 Task: Set the item due "the next working day".
Action: Mouse moved to (953, 242)
Screenshot: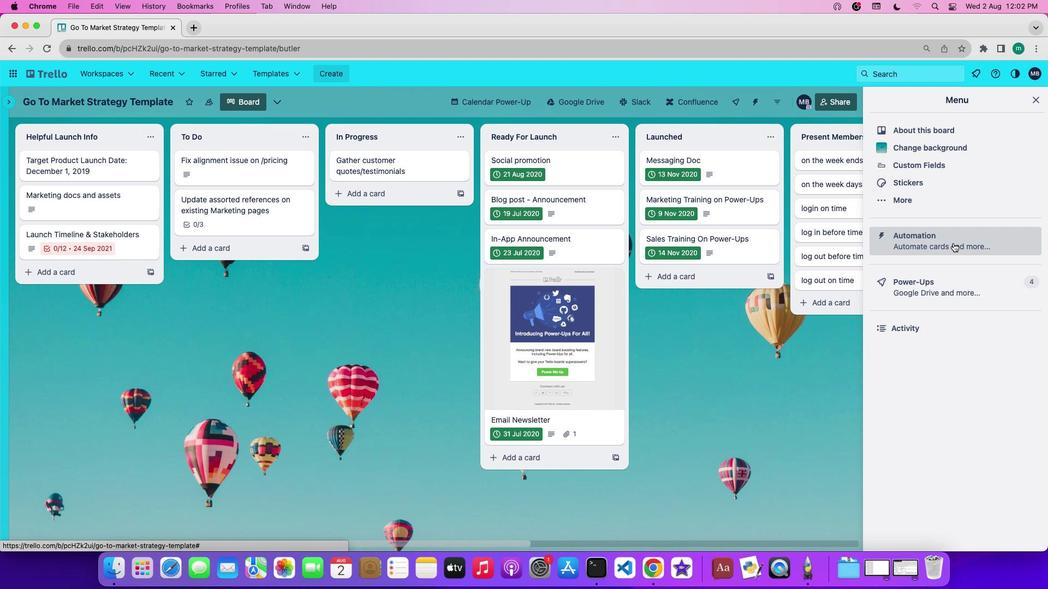 
Action: Mouse pressed left at (953, 242)
Screenshot: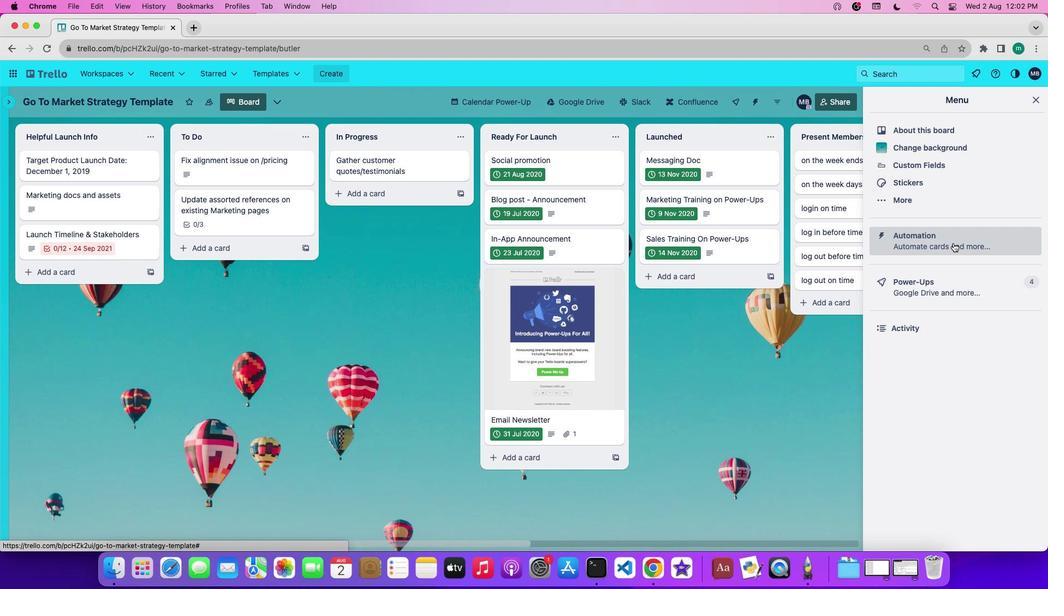 
Action: Mouse moved to (55, 282)
Screenshot: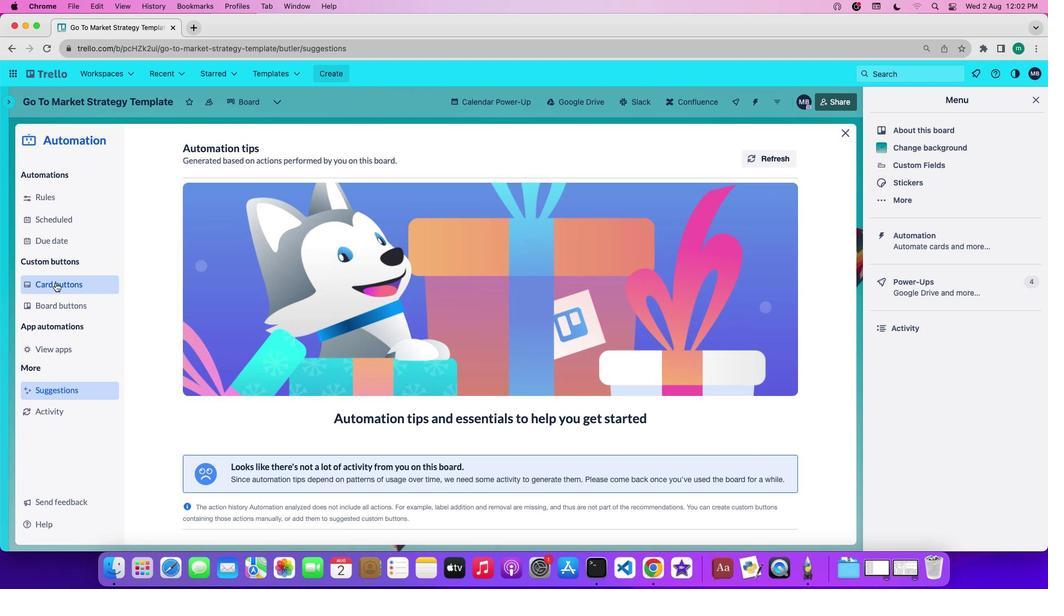 
Action: Mouse pressed left at (55, 282)
Screenshot: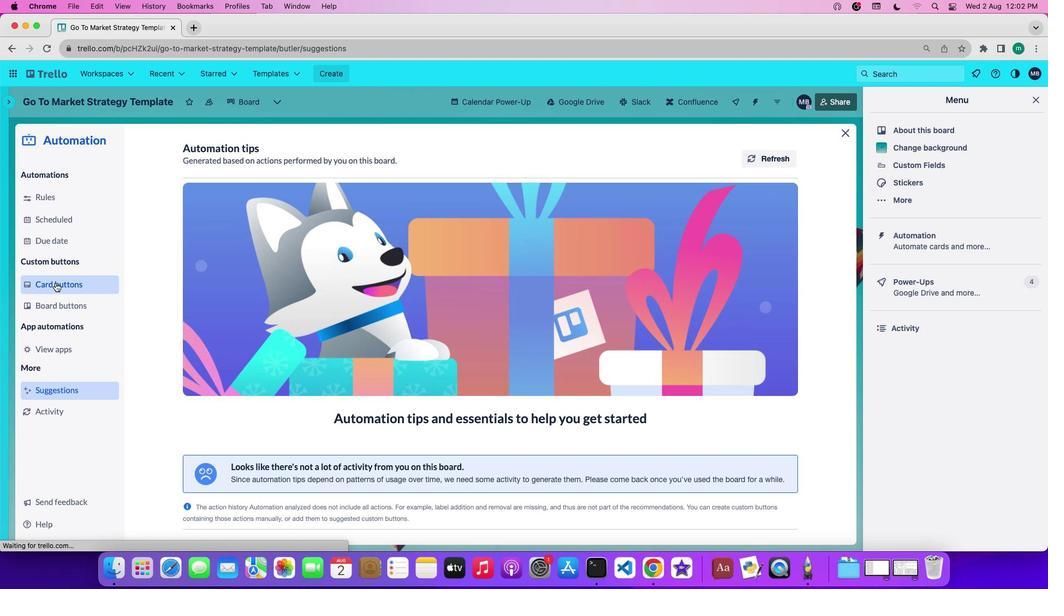 
Action: Mouse moved to (261, 376)
Screenshot: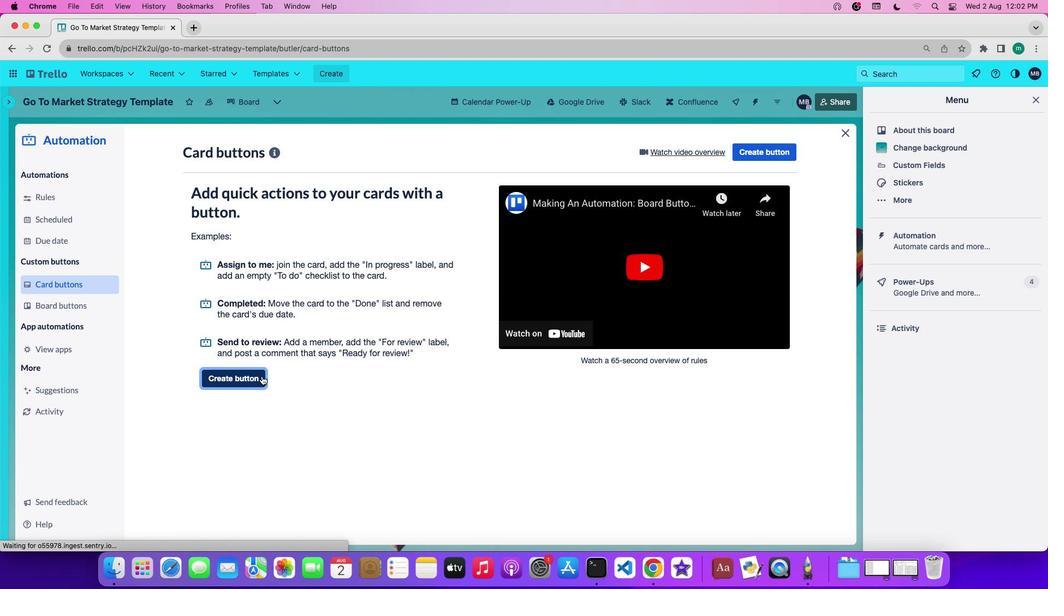 
Action: Mouse pressed left at (261, 376)
Screenshot: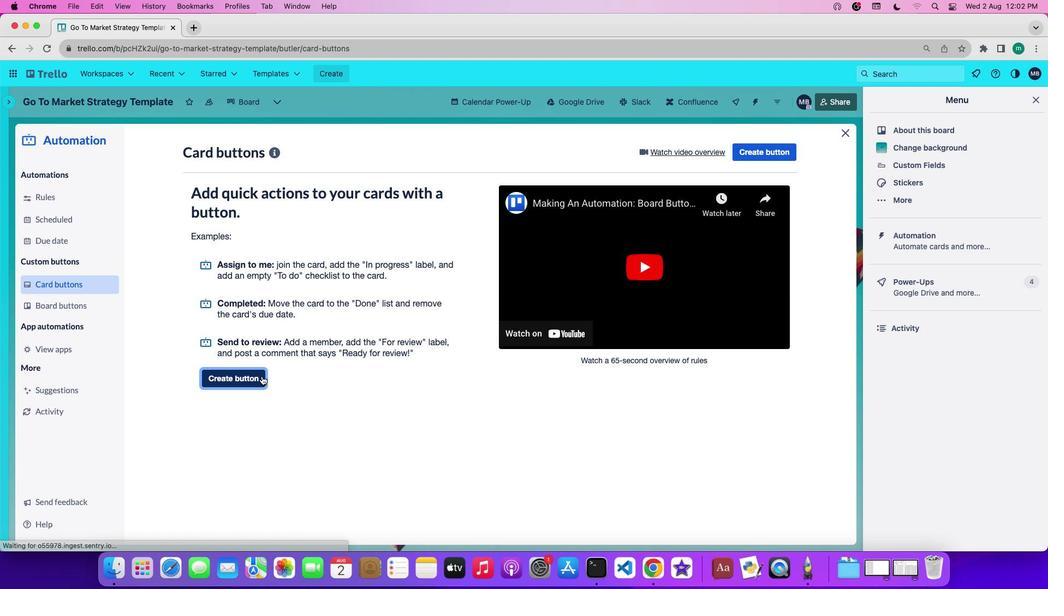 
Action: Mouse moved to (501, 301)
Screenshot: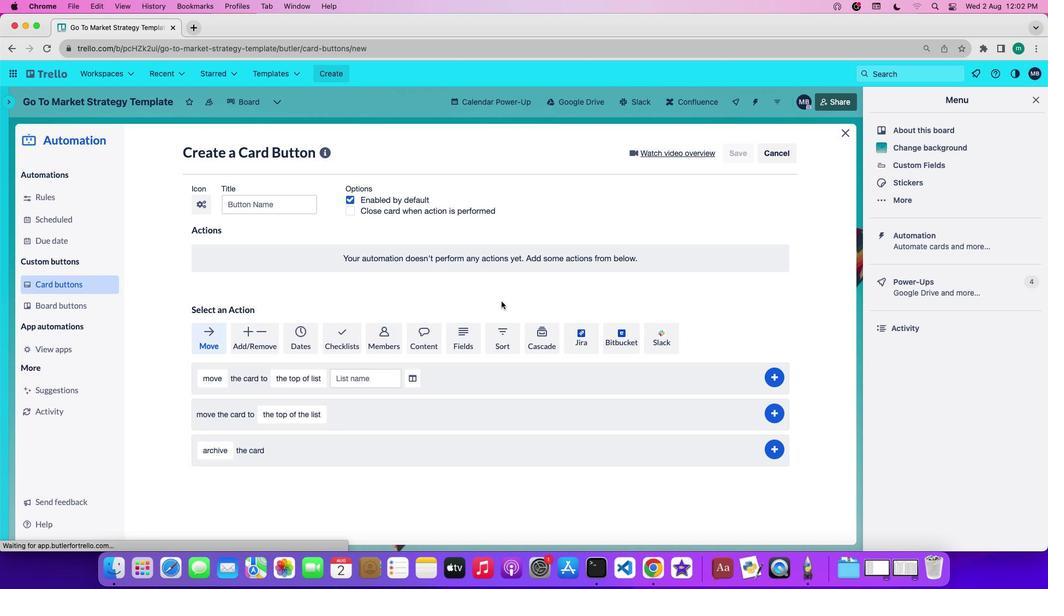 
Action: Mouse pressed left at (501, 301)
Screenshot: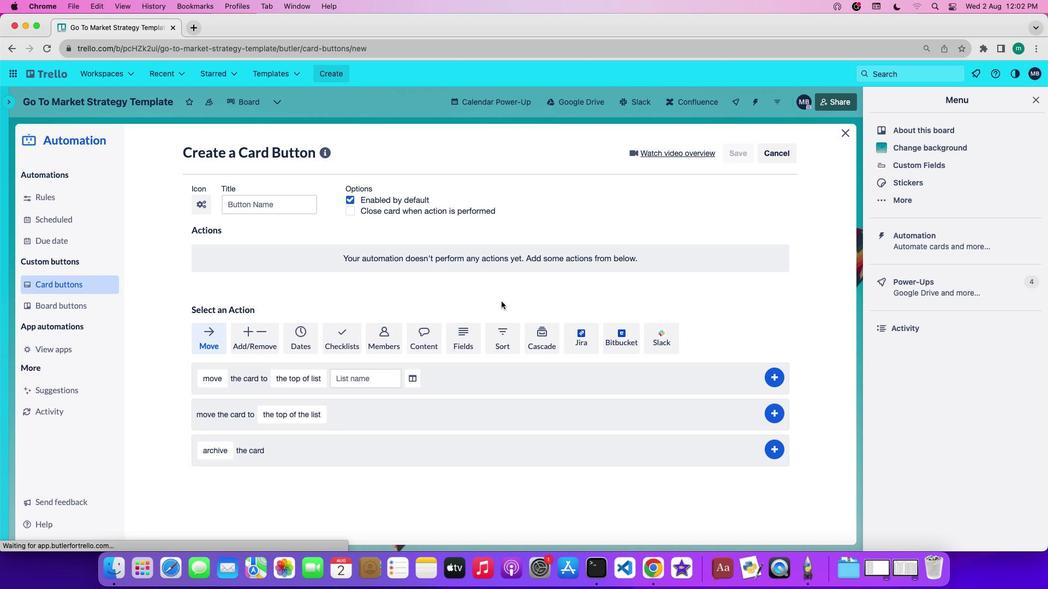 
Action: Mouse moved to (350, 333)
Screenshot: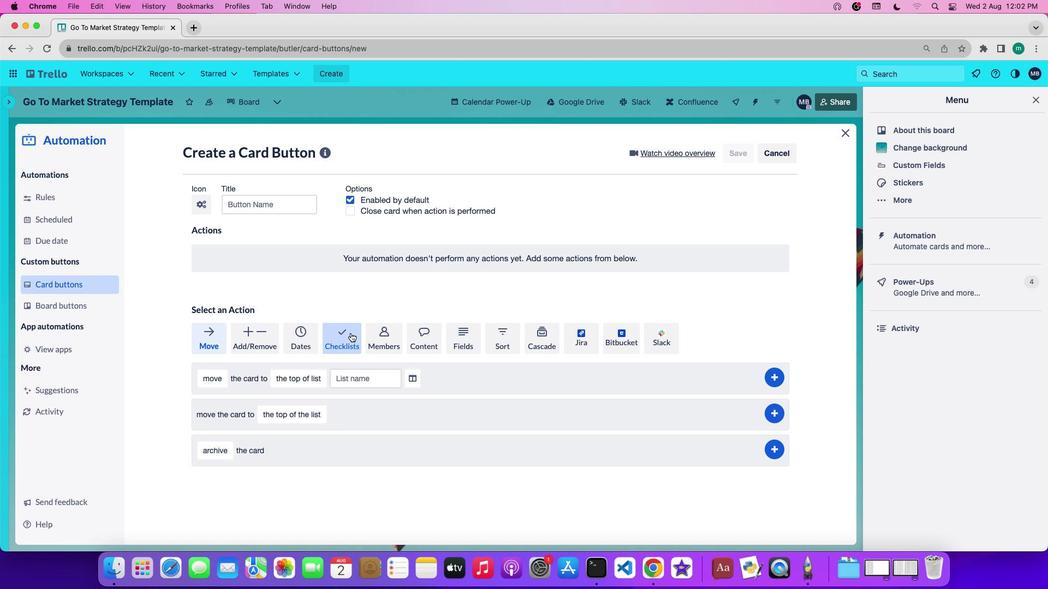 
Action: Mouse pressed left at (350, 333)
Screenshot: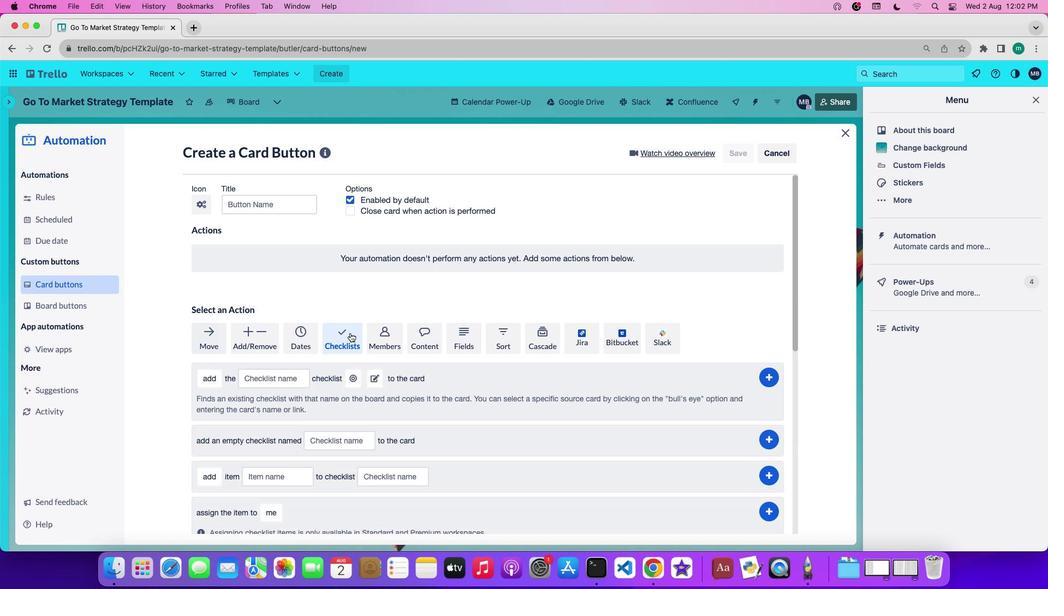 
Action: Mouse moved to (386, 373)
Screenshot: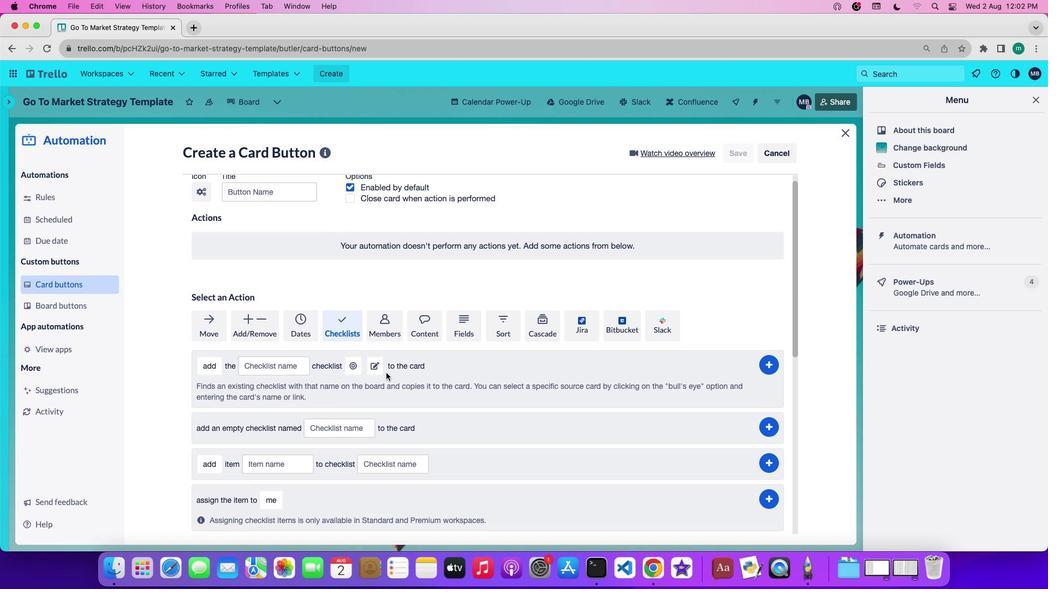 
Action: Mouse scrolled (386, 373) with delta (0, 0)
Screenshot: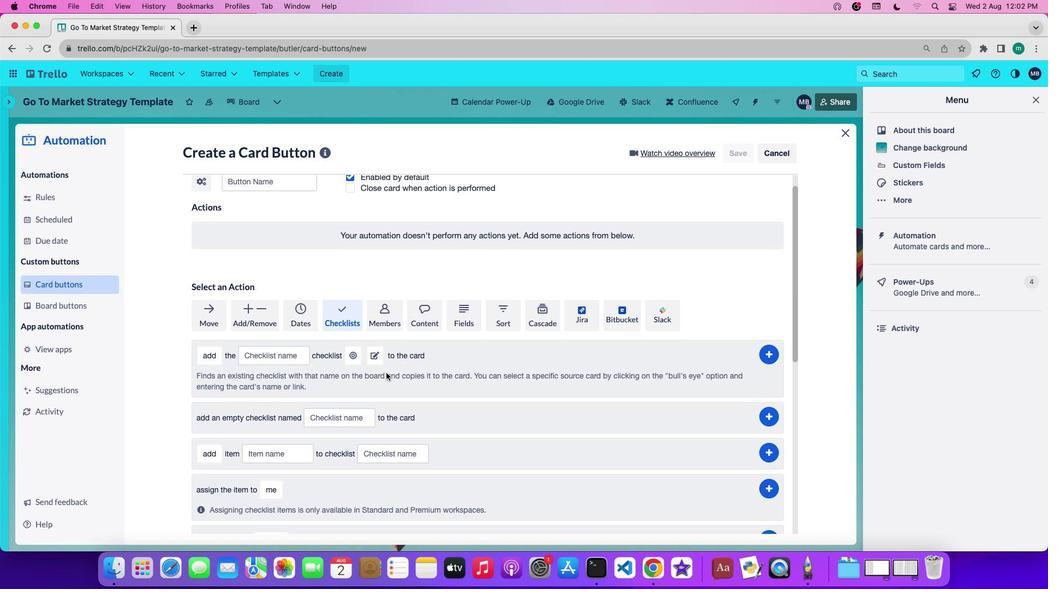 
Action: Mouse scrolled (386, 373) with delta (0, 0)
Screenshot: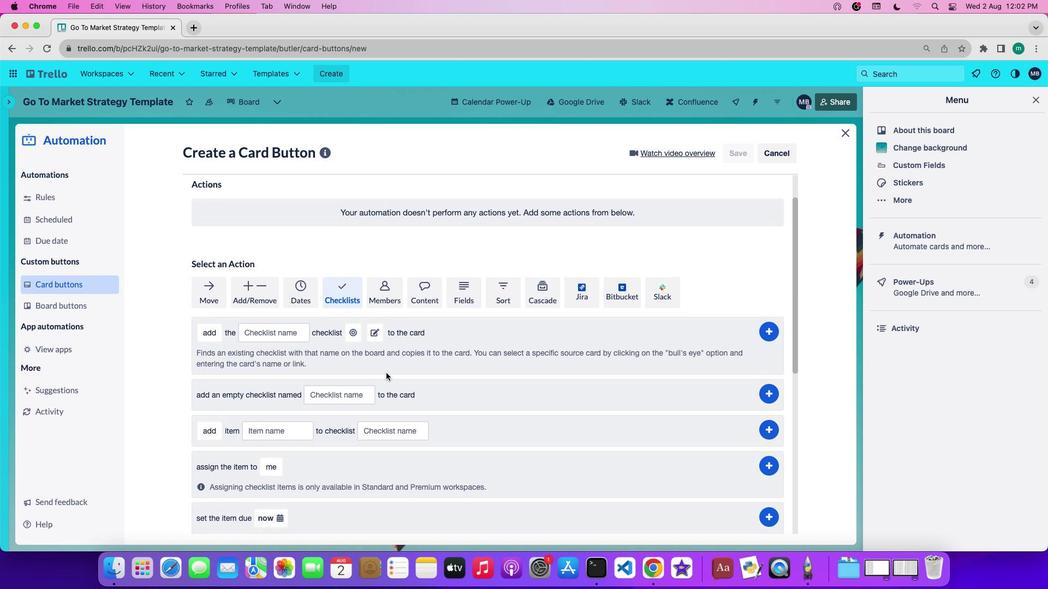 
Action: Mouse scrolled (386, 373) with delta (0, 0)
Screenshot: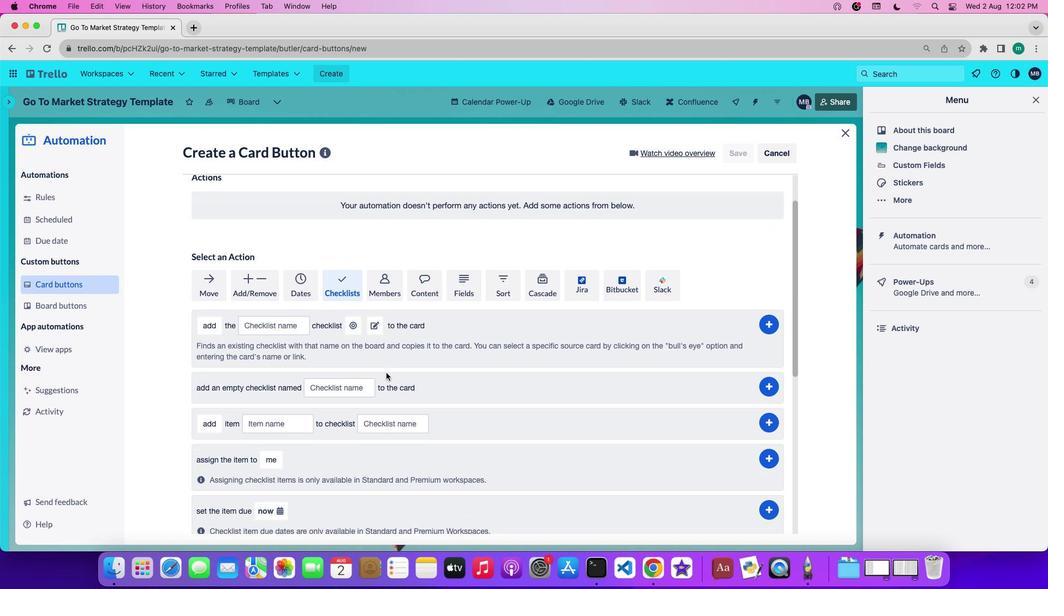 
Action: Mouse scrolled (386, 373) with delta (0, 0)
Screenshot: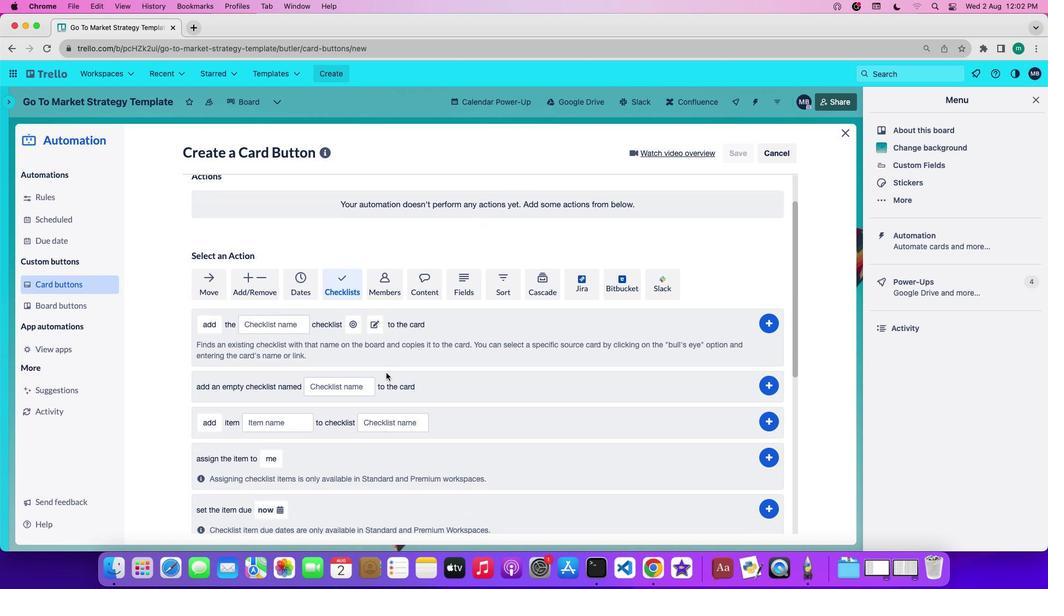 
Action: Mouse scrolled (386, 373) with delta (0, 0)
Screenshot: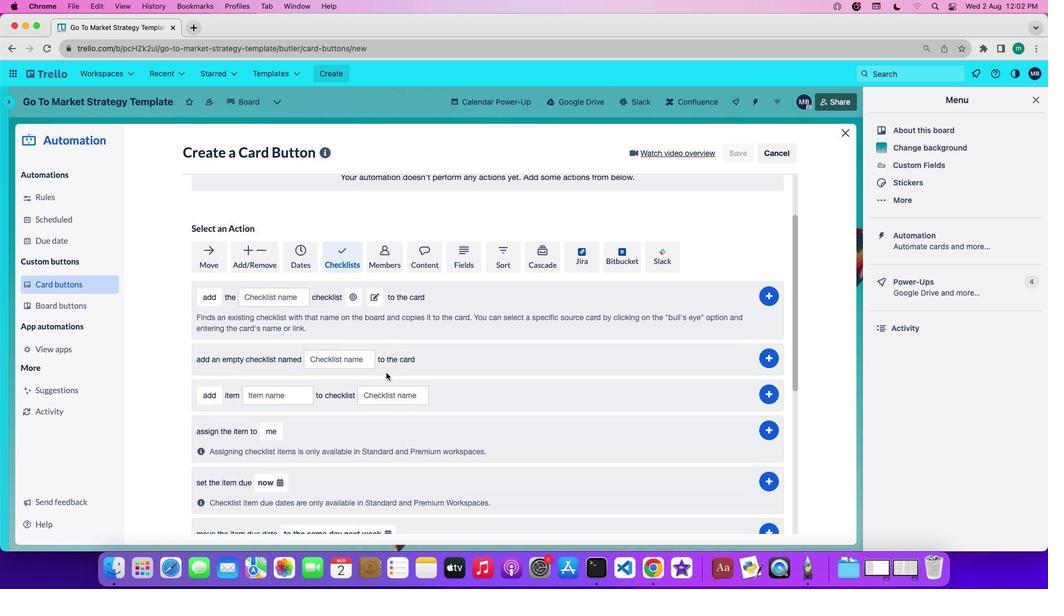 
Action: Mouse scrolled (386, 373) with delta (0, 0)
Screenshot: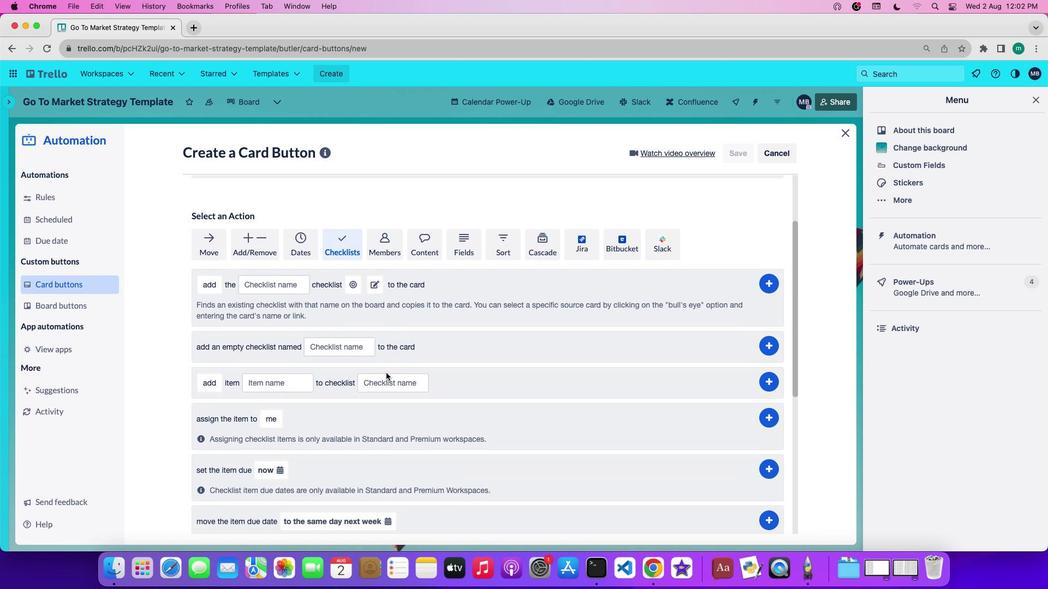 
Action: Mouse scrolled (386, 373) with delta (0, 0)
Screenshot: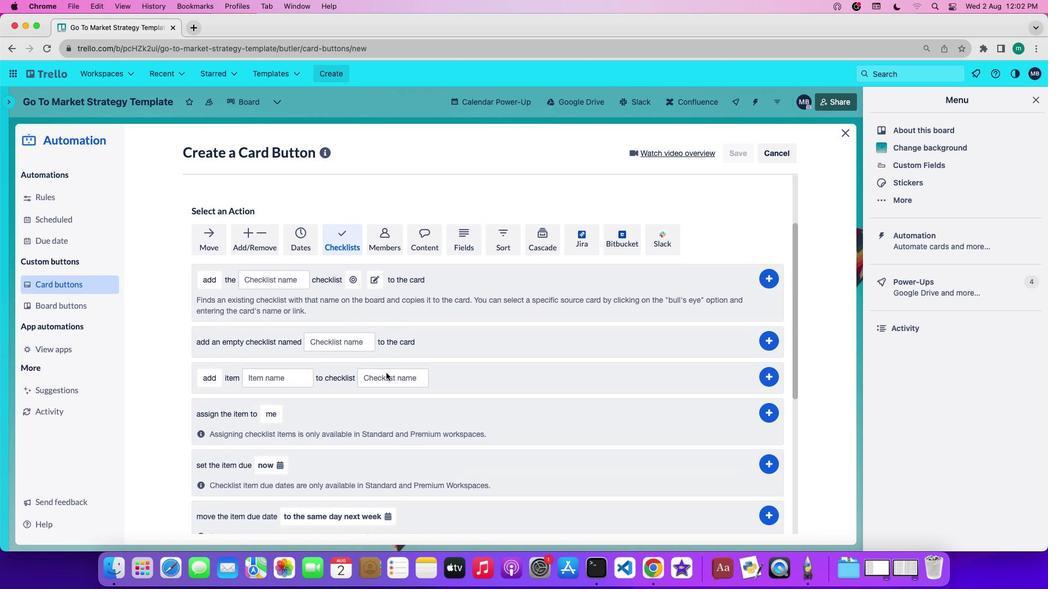 
Action: Mouse scrolled (386, 373) with delta (0, 0)
Screenshot: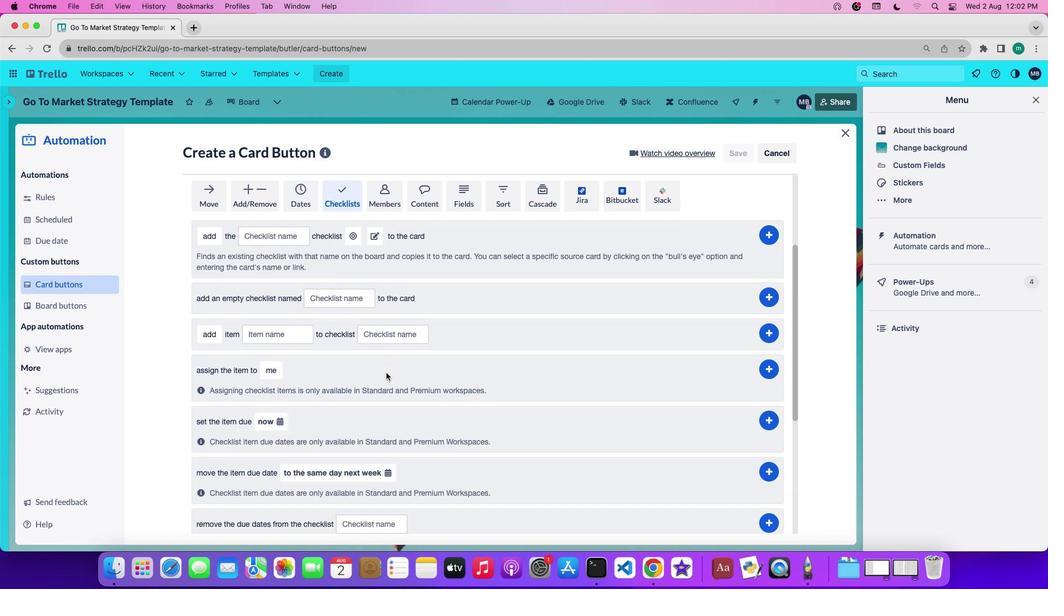
Action: Mouse scrolled (386, 373) with delta (0, 0)
Screenshot: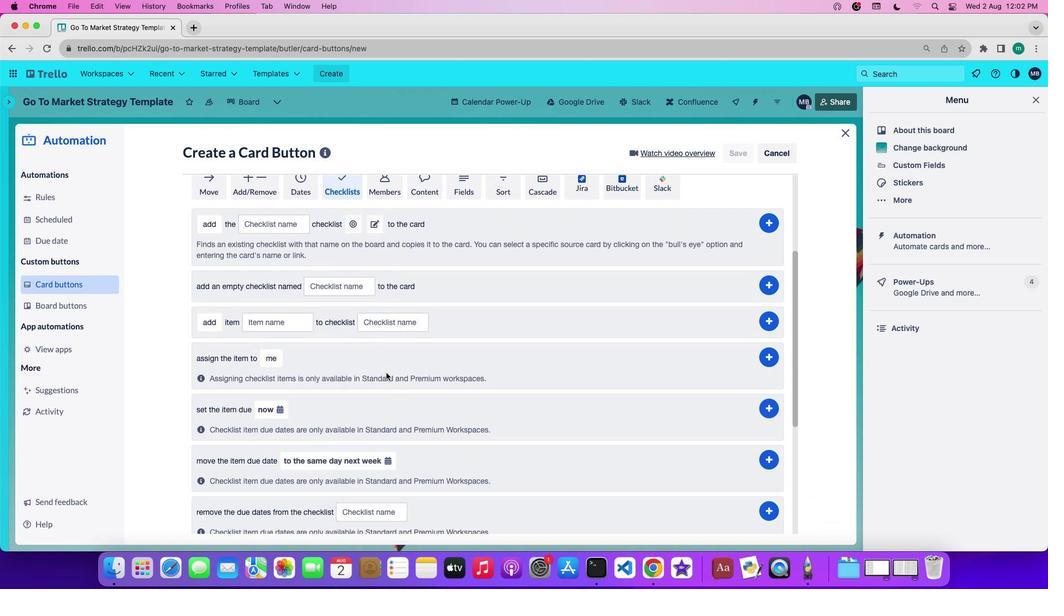 
Action: Mouse scrolled (386, 373) with delta (0, 0)
Screenshot: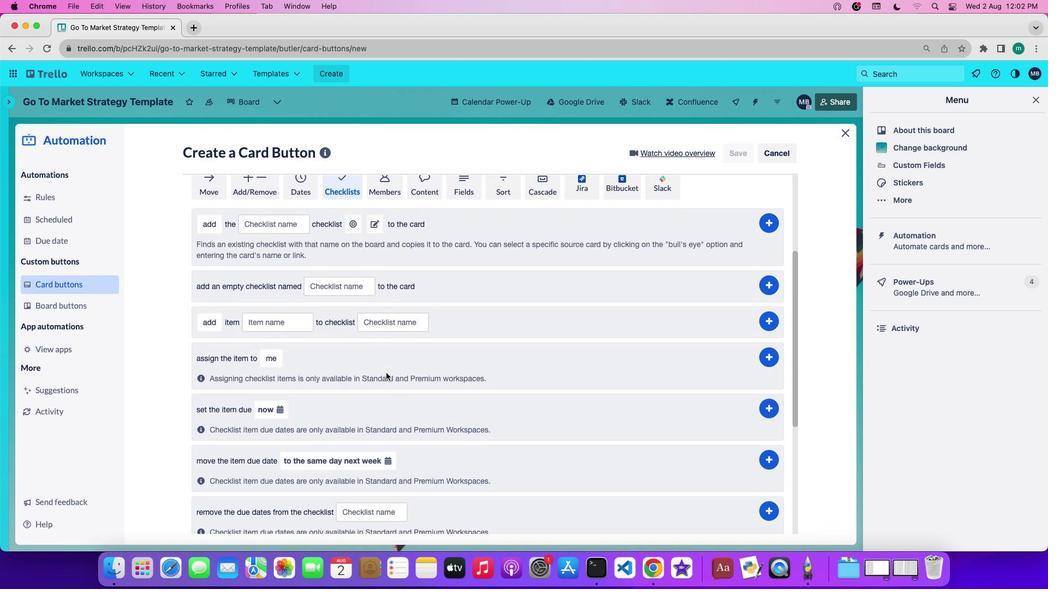 
Action: Mouse scrolled (386, 373) with delta (0, 0)
Screenshot: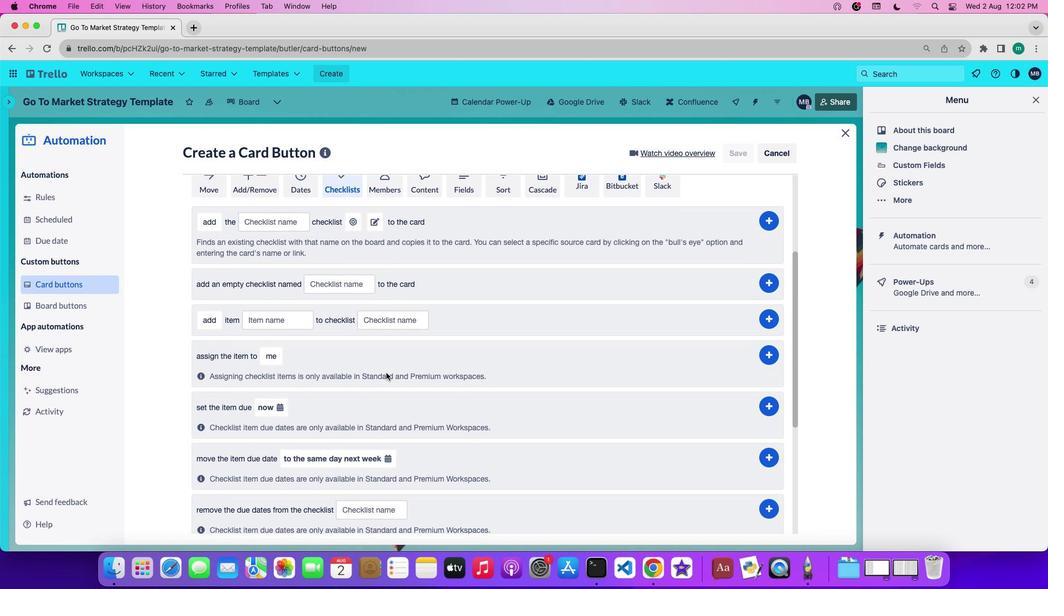 
Action: Mouse scrolled (386, 373) with delta (0, 0)
Screenshot: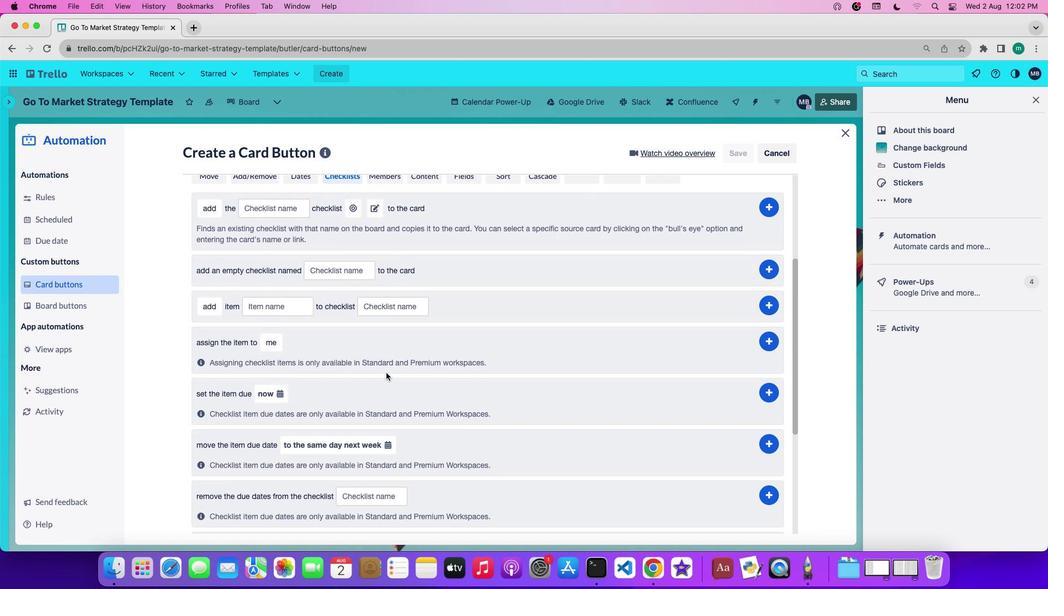 
Action: Mouse scrolled (386, 373) with delta (0, 0)
Screenshot: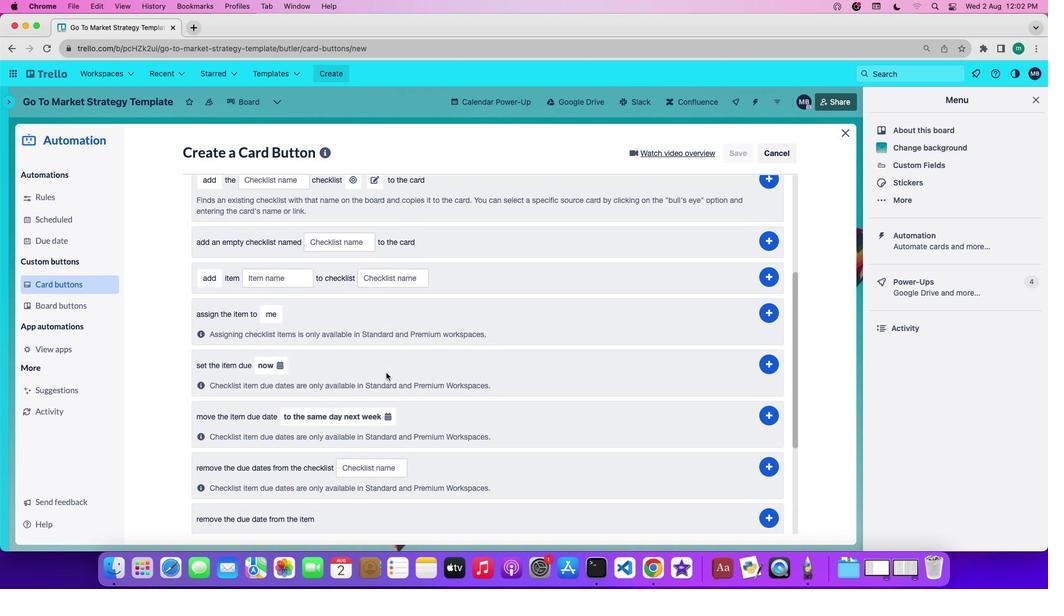 
Action: Mouse scrolled (386, 373) with delta (0, 0)
Screenshot: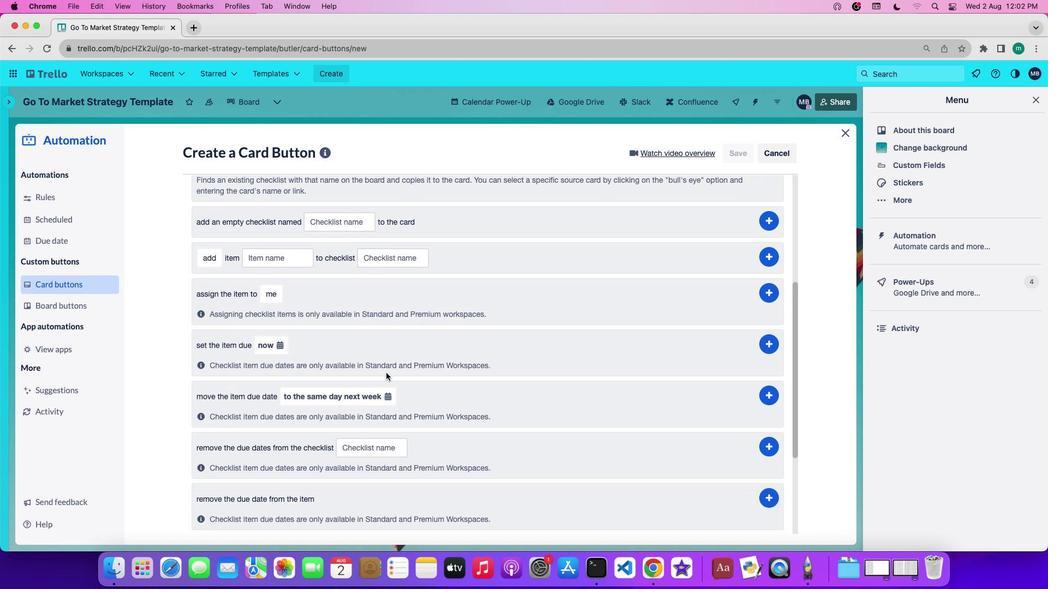 
Action: Mouse scrolled (386, 373) with delta (0, 0)
Screenshot: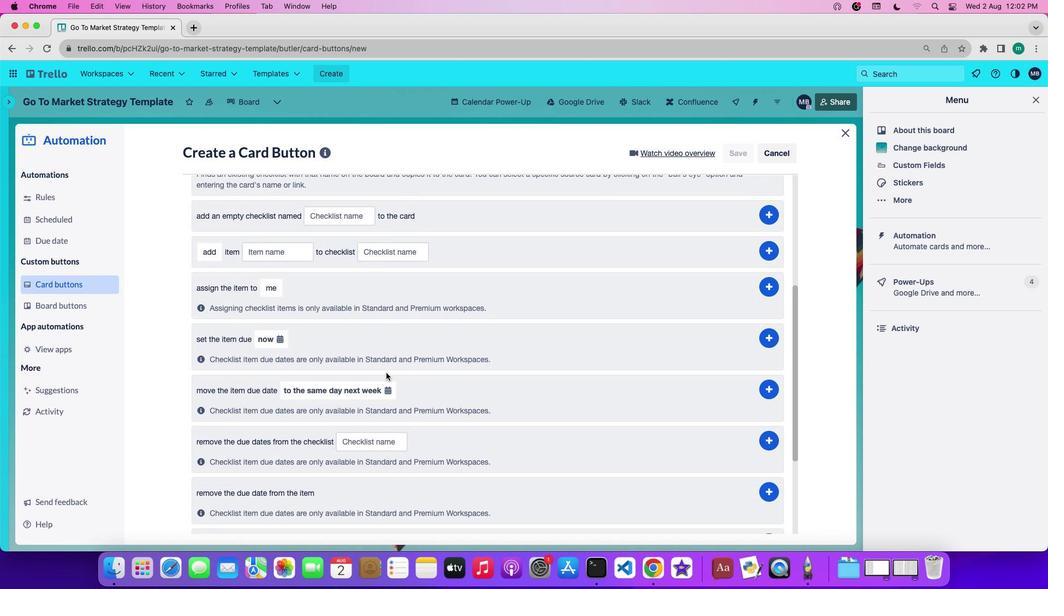 
Action: Mouse moved to (280, 348)
Screenshot: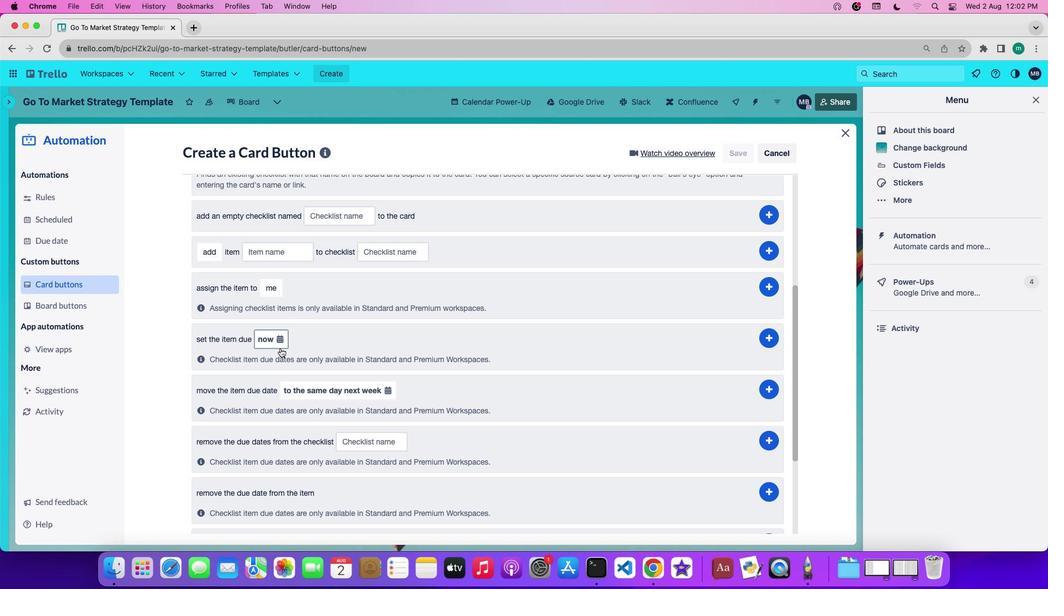 
Action: Mouse pressed left at (280, 348)
Screenshot: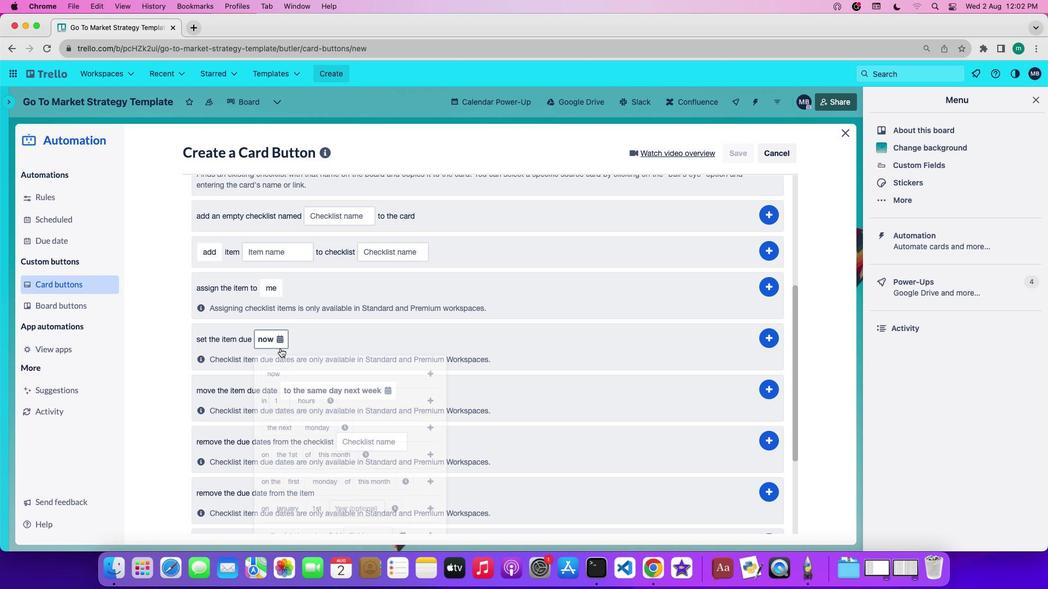 
Action: Mouse moved to (282, 380)
Screenshot: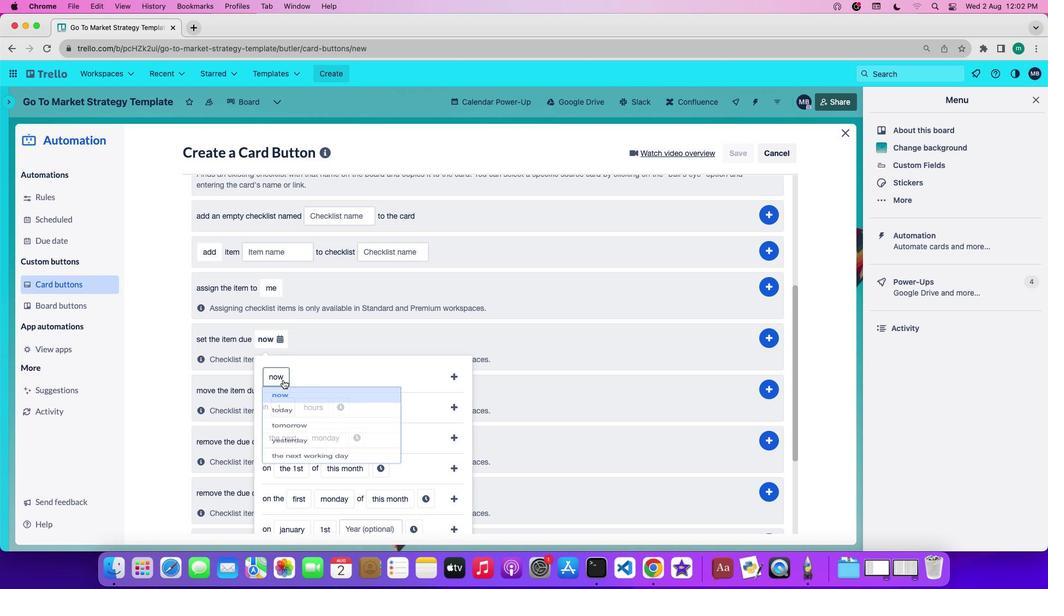 
Action: Mouse pressed left at (282, 380)
Screenshot: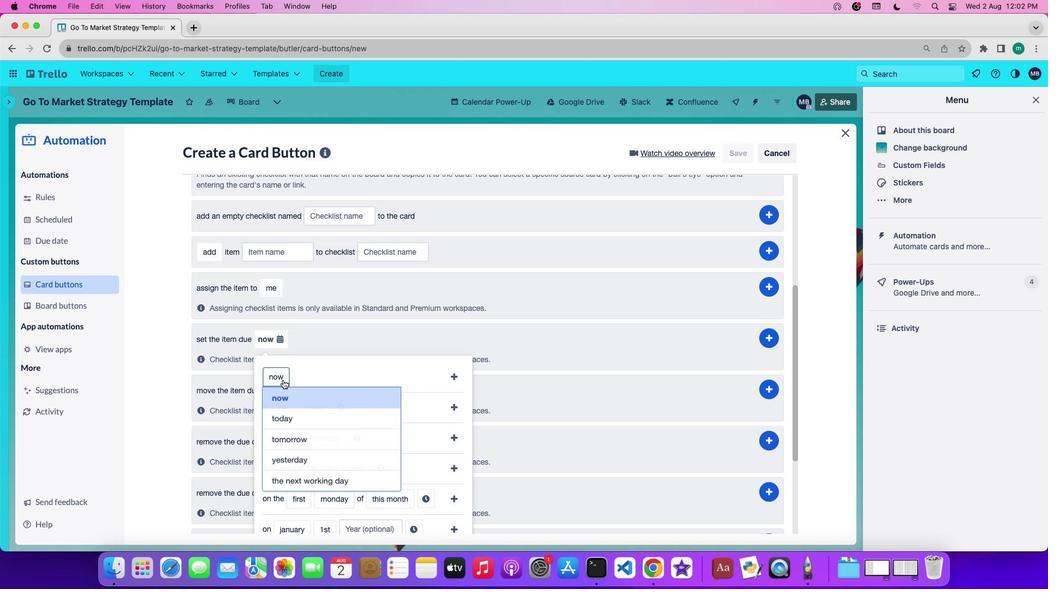 
Action: Mouse moved to (311, 482)
Screenshot: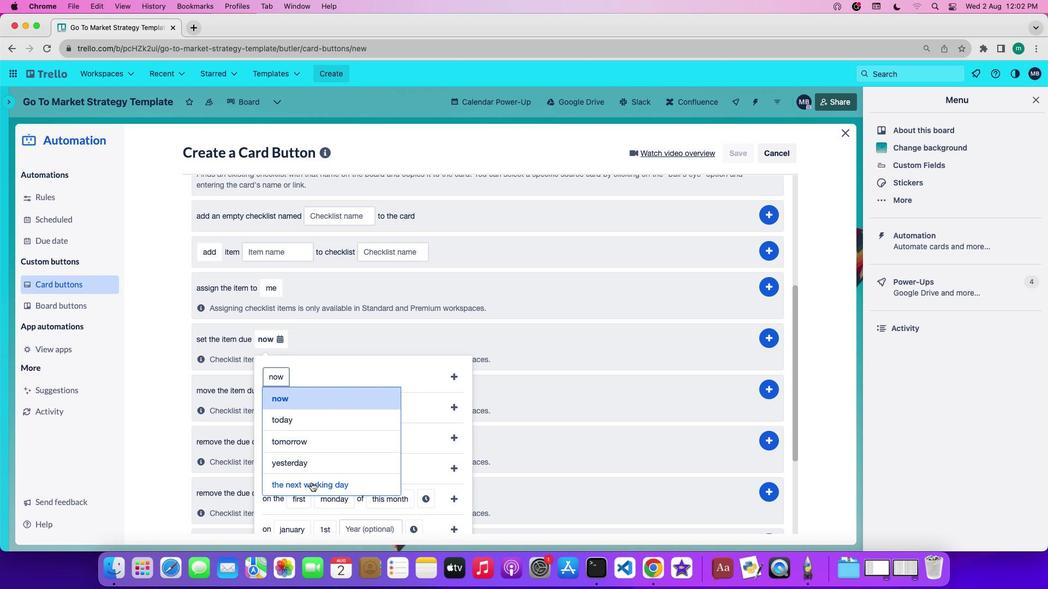 
Action: Mouse pressed left at (311, 482)
Screenshot: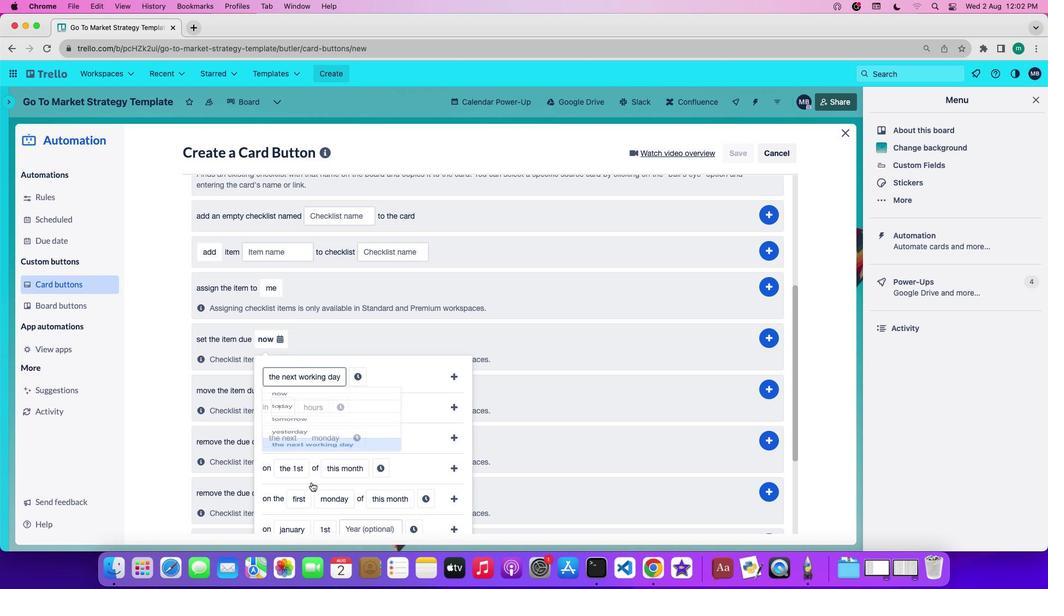 
Action: Mouse moved to (456, 378)
Screenshot: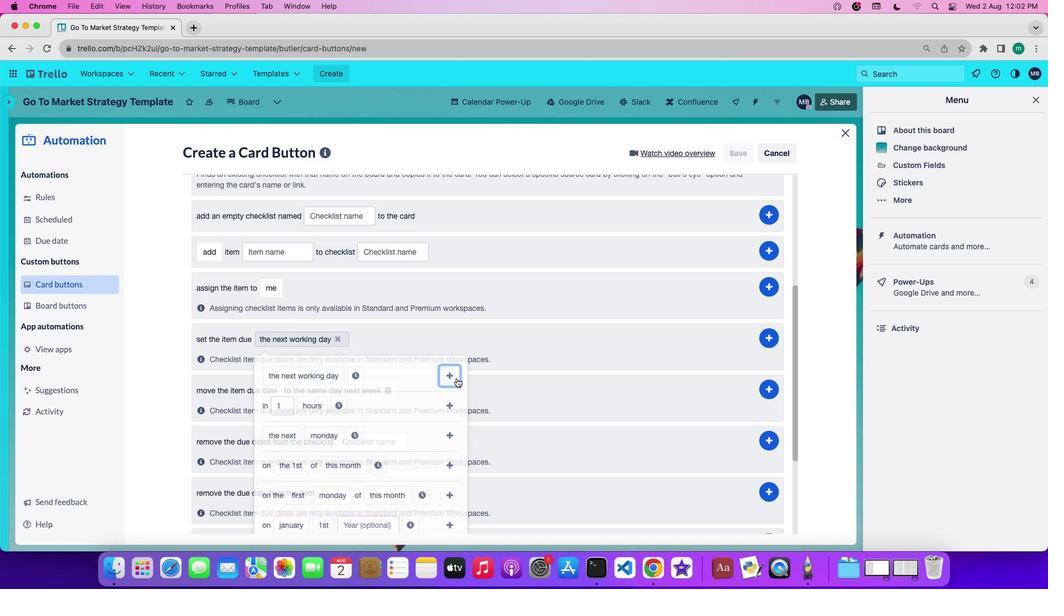 
Action: Mouse pressed left at (456, 378)
Screenshot: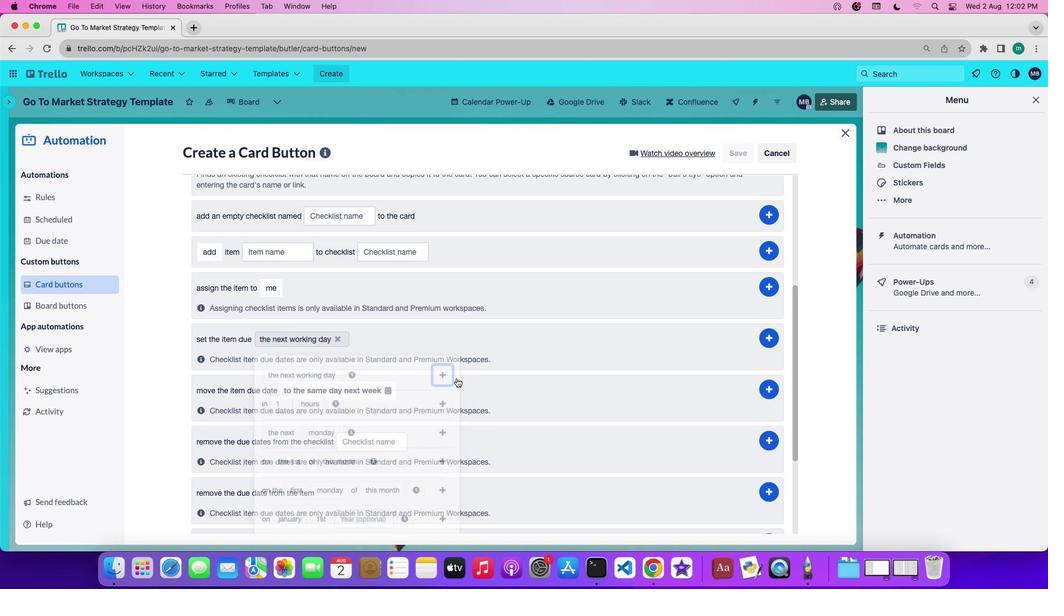 
Action: Mouse moved to (756, 337)
Screenshot: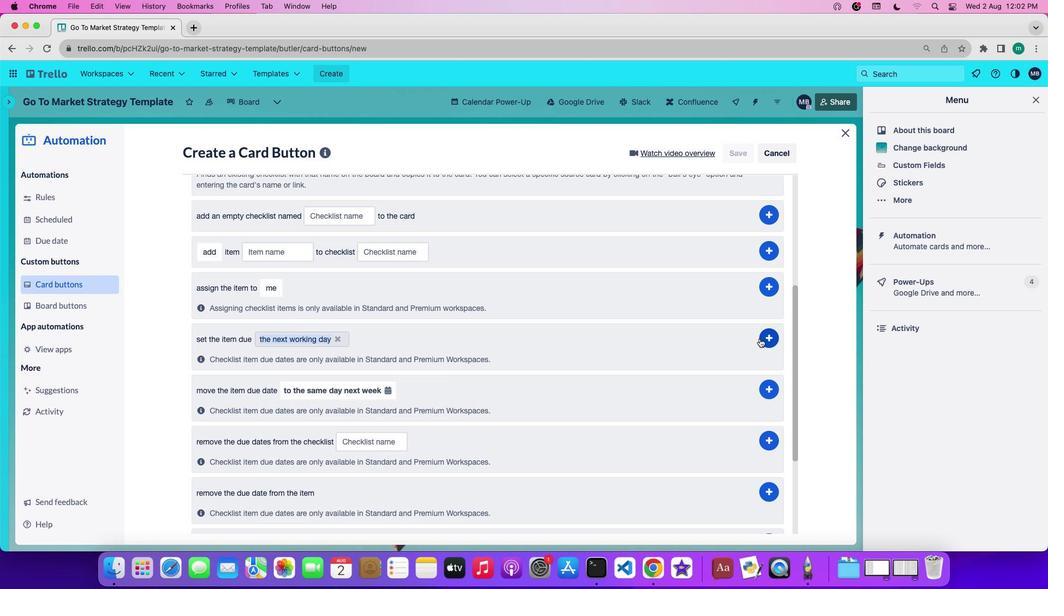 
Action: Mouse pressed left at (756, 337)
Screenshot: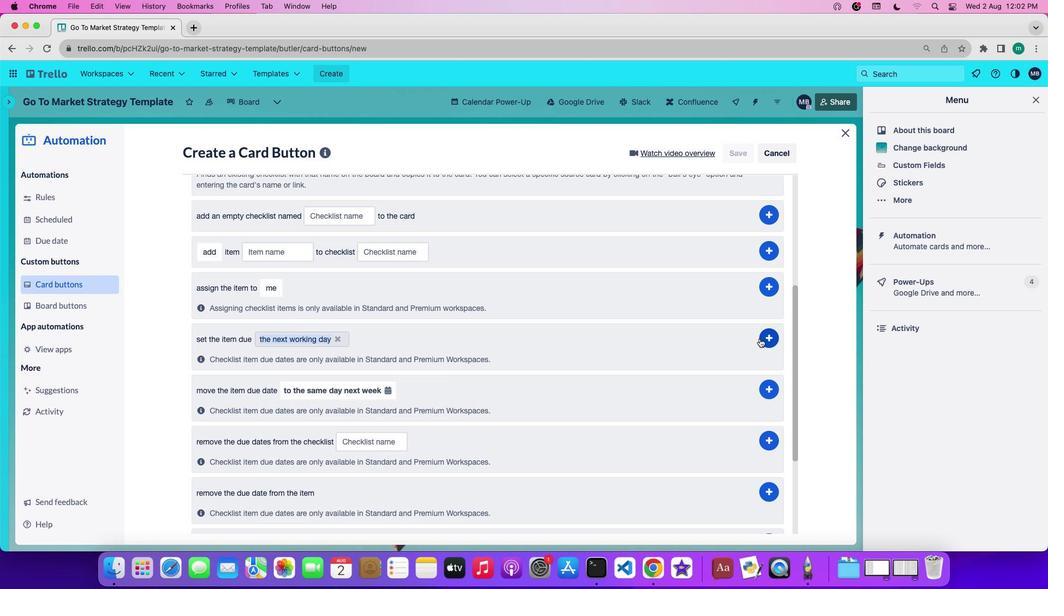 
Action: Mouse moved to (760, 338)
Screenshot: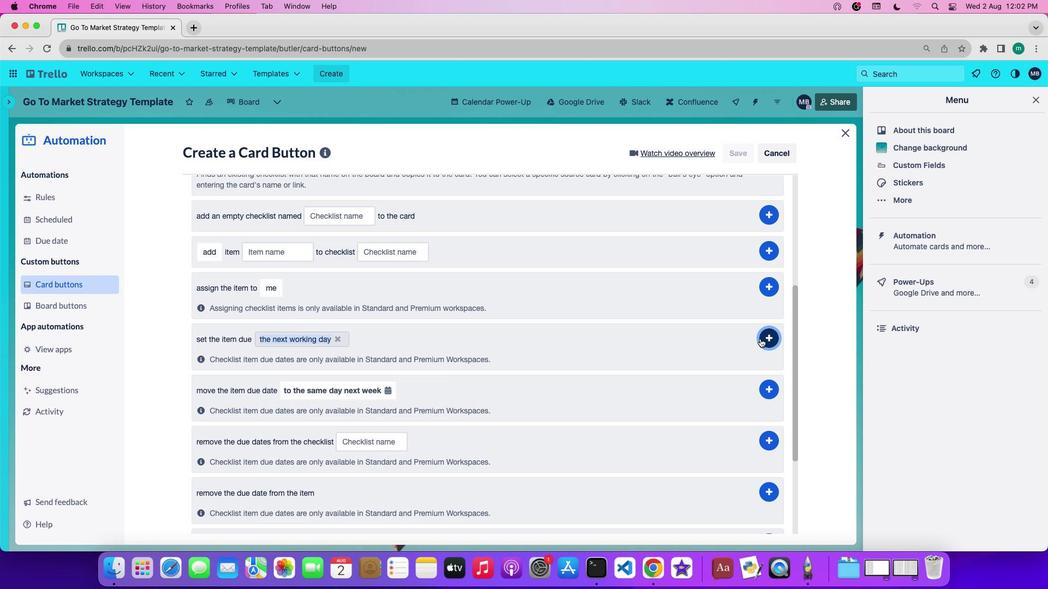 
Action: Mouse pressed left at (760, 338)
Screenshot: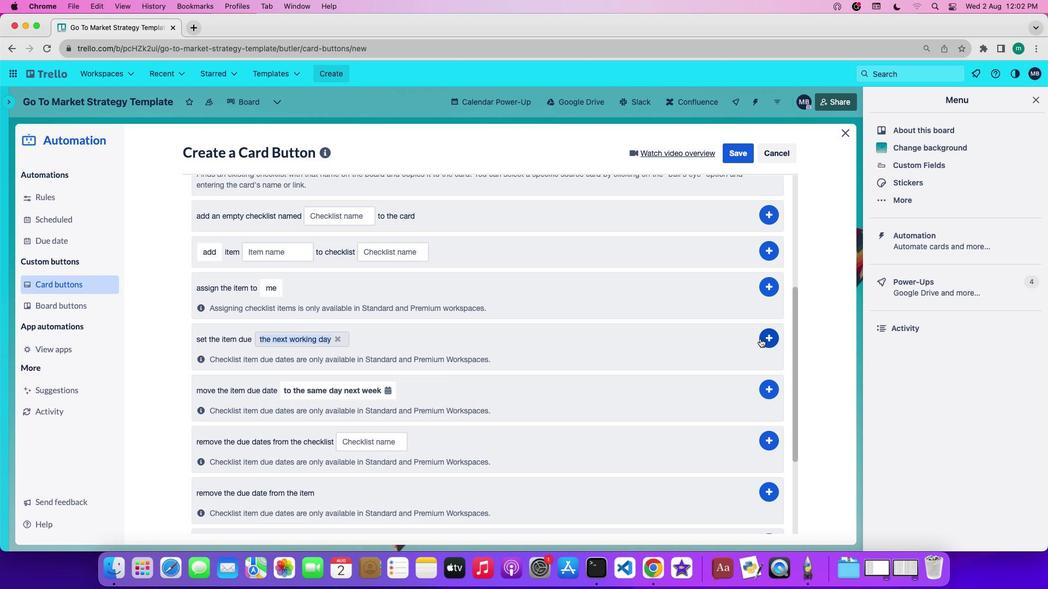 
Action: Mouse moved to (690, 358)
Screenshot: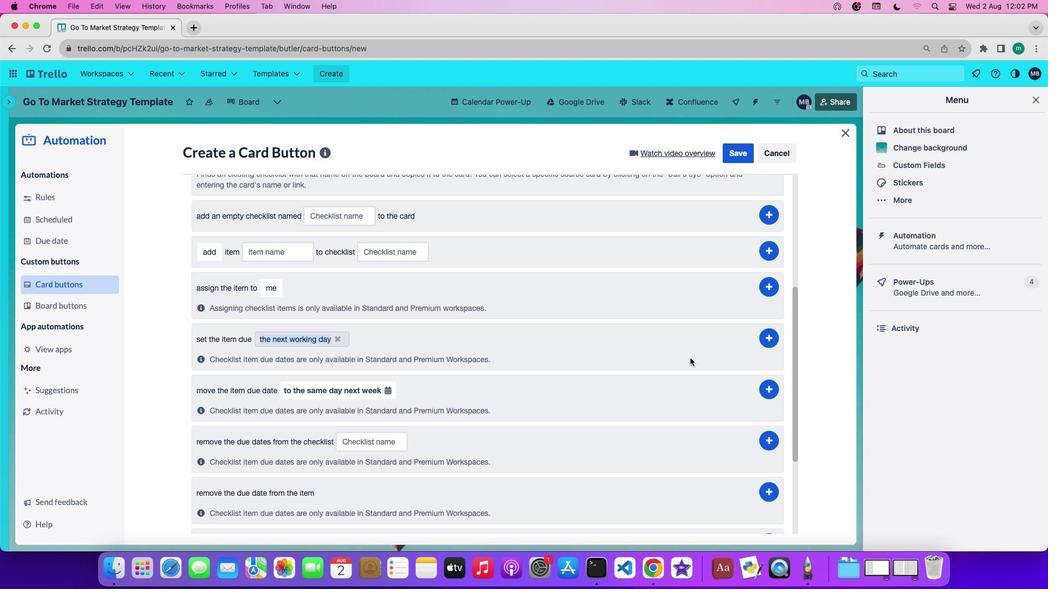 
